Task: Add Chocolove Orange Peel In Dark Chocolate Bar to the cart.
Action: Mouse moved to (16, 58)
Screenshot: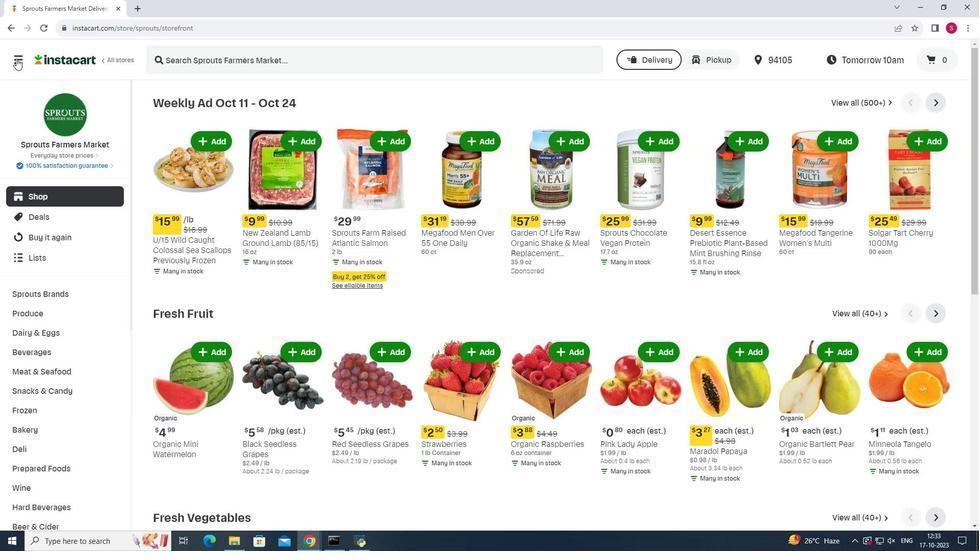 
Action: Mouse pressed left at (16, 58)
Screenshot: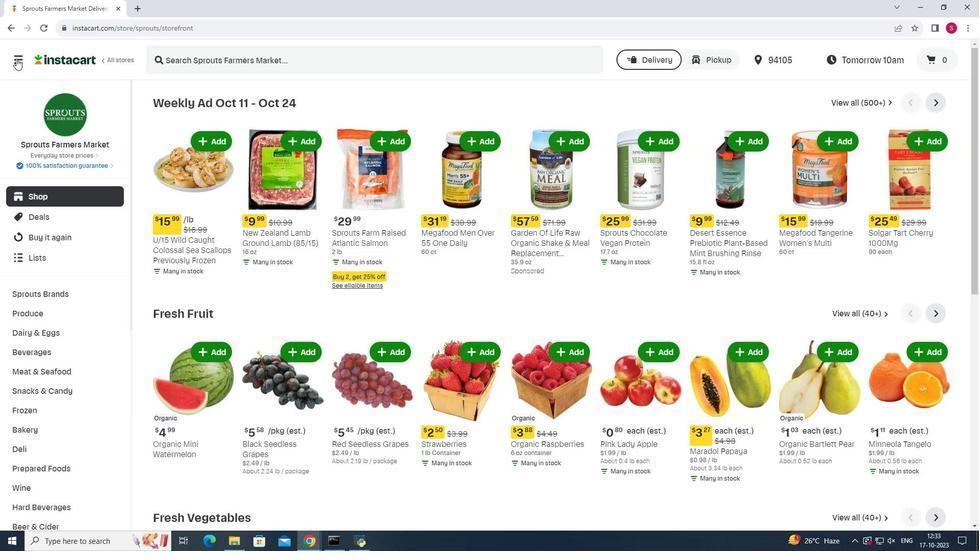 
Action: Mouse moved to (66, 267)
Screenshot: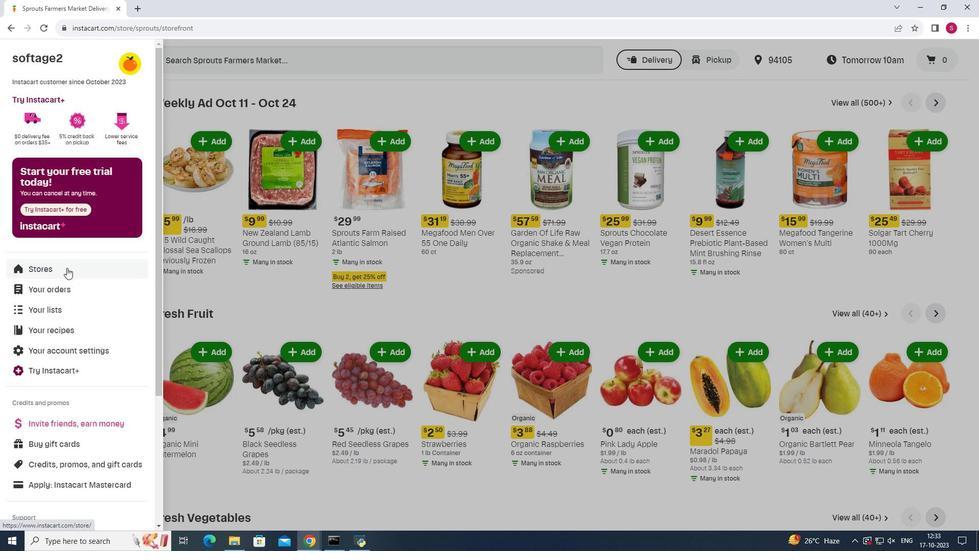 
Action: Mouse pressed left at (66, 267)
Screenshot: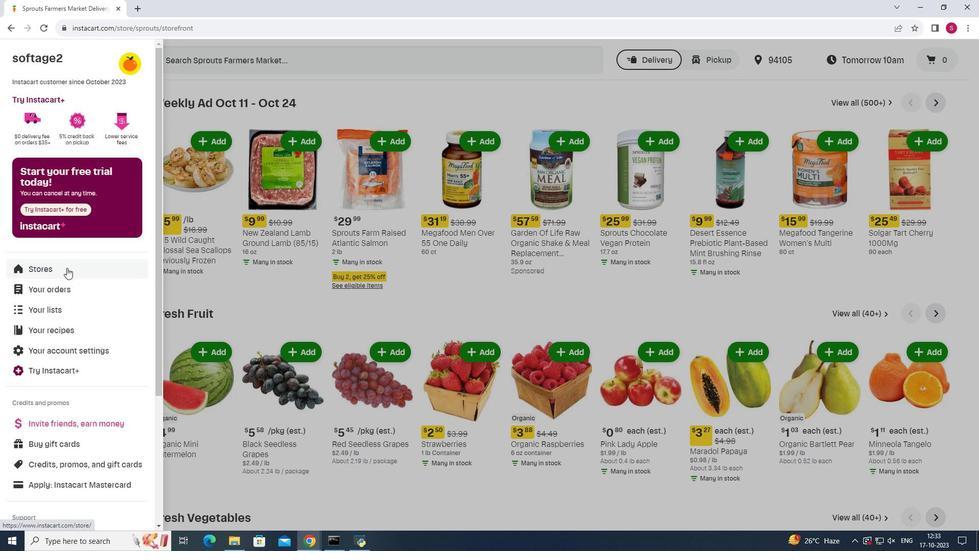 
Action: Mouse moved to (233, 87)
Screenshot: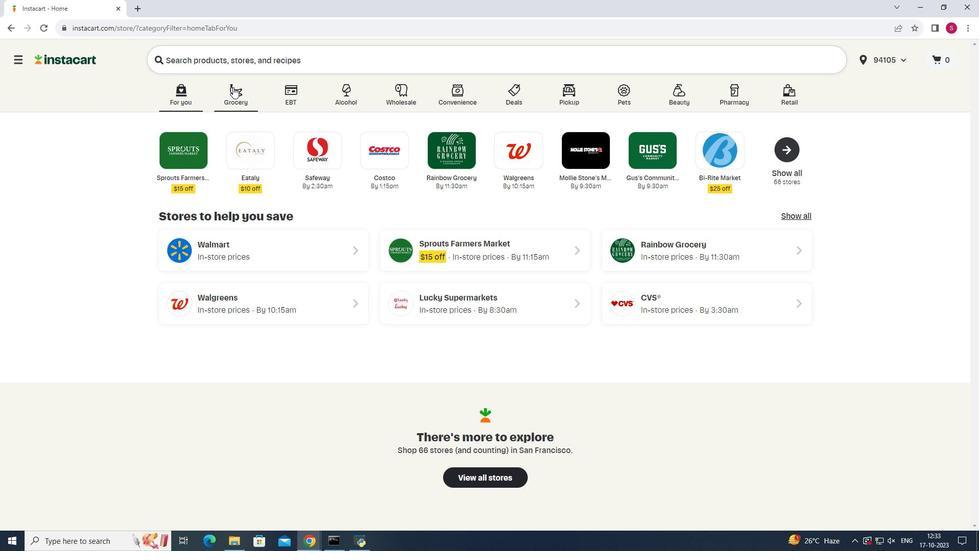 
Action: Mouse pressed left at (233, 87)
Screenshot: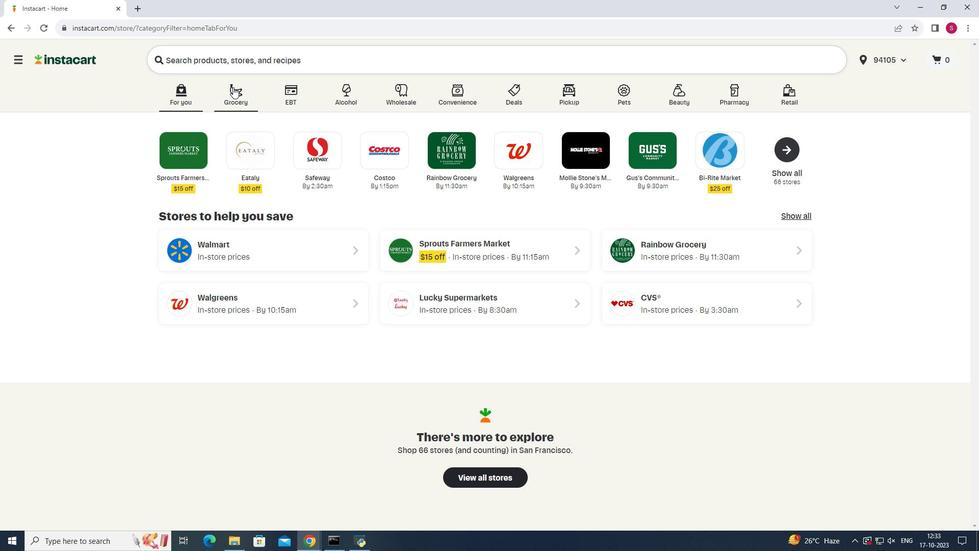 
Action: Mouse moved to (670, 139)
Screenshot: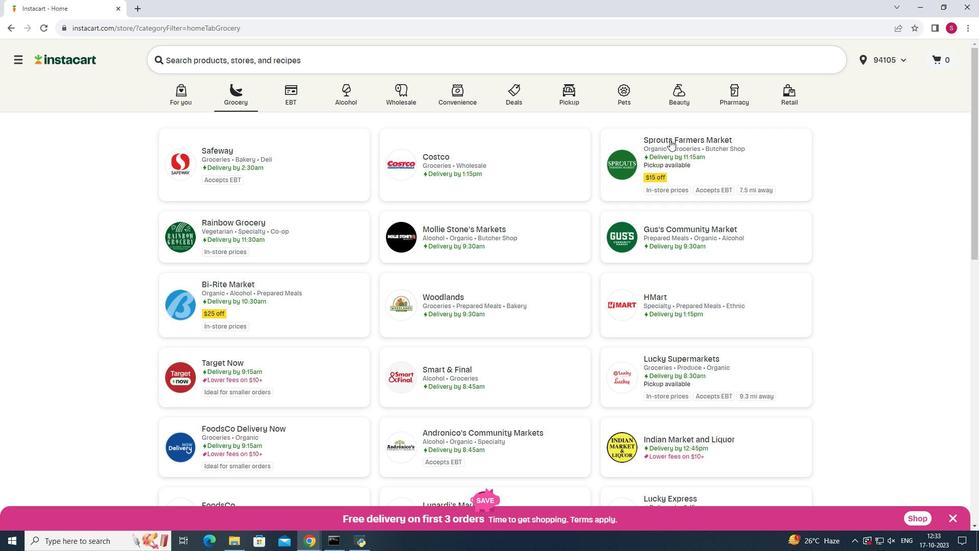 
Action: Mouse pressed left at (670, 139)
Screenshot: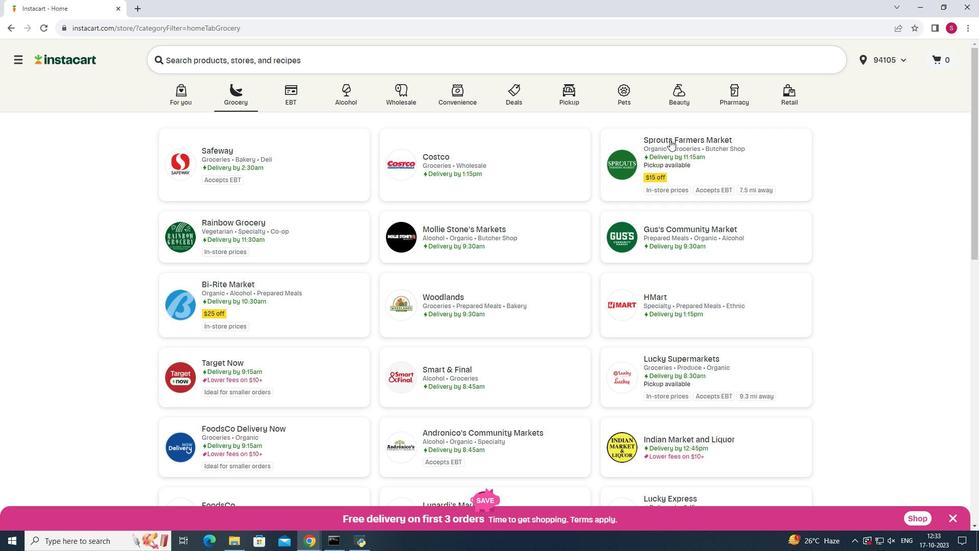
Action: Mouse moved to (46, 389)
Screenshot: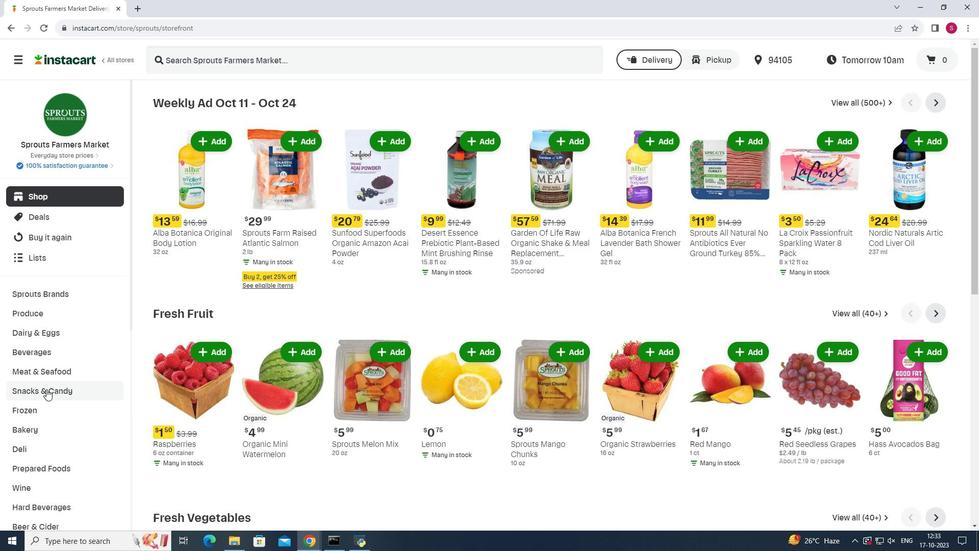 
Action: Mouse pressed left at (46, 389)
Screenshot: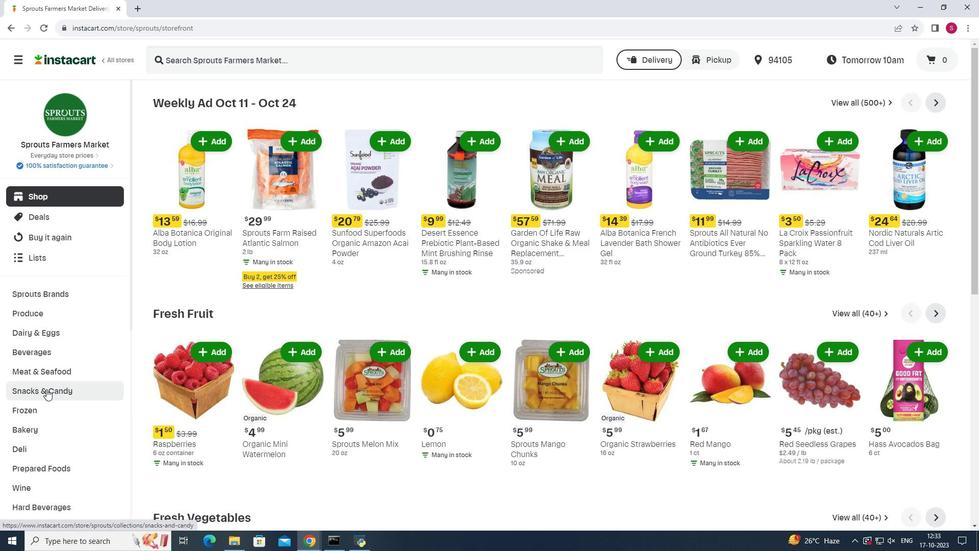 
Action: Mouse moved to (297, 124)
Screenshot: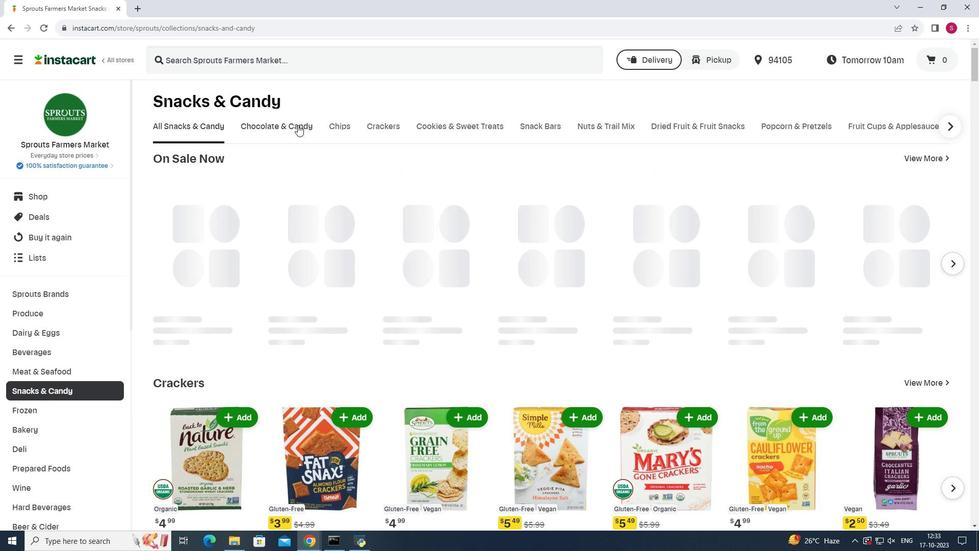 
Action: Mouse pressed left at (297, 124)
Screenshot: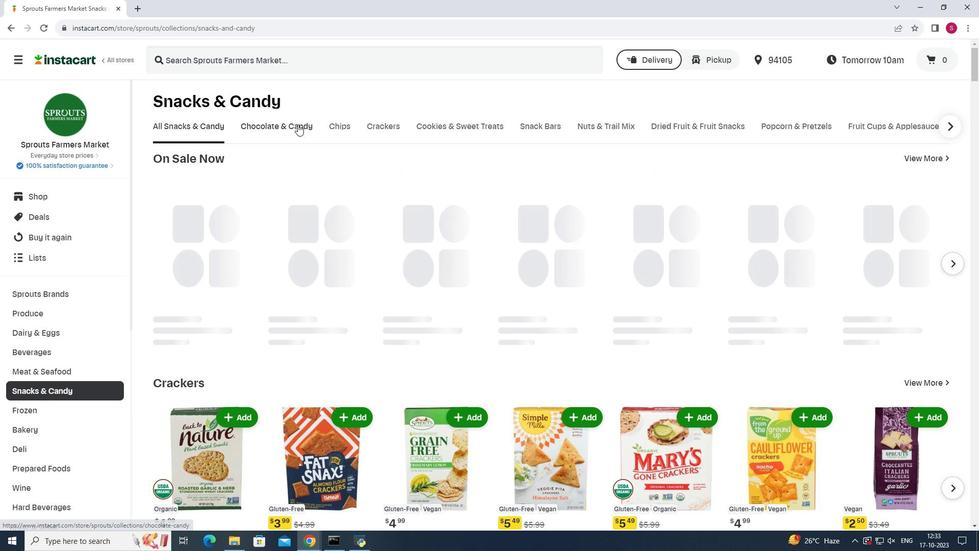 
Action: Mouse moved to (256, 168)
Screenshot: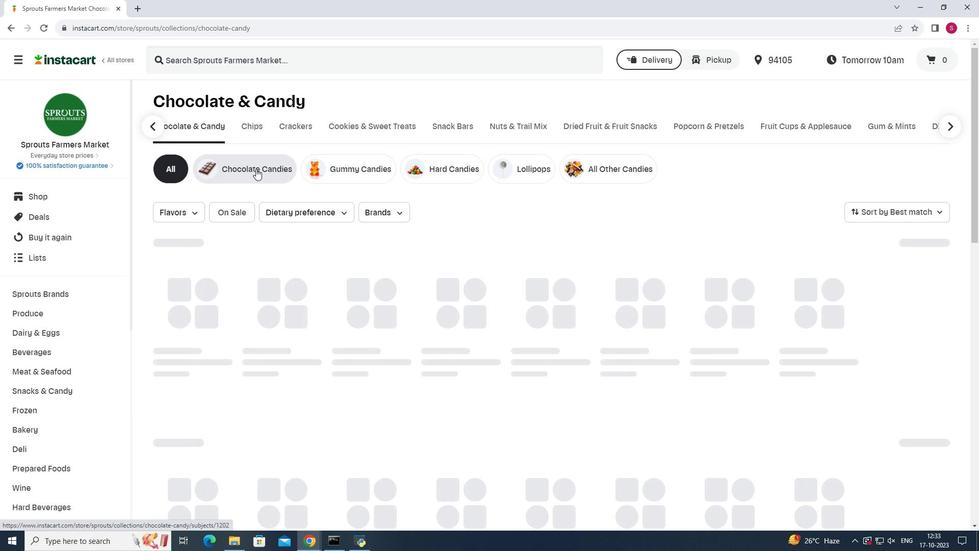 
Action: Mouse pressed left at (256, 168)
Screenshot: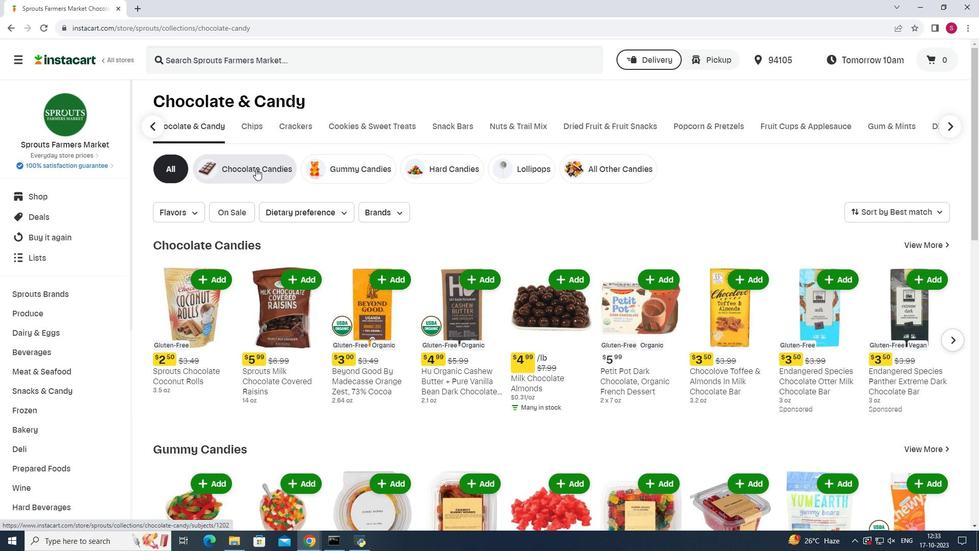
Action: Mouse moved to (293, 57)
Screenshot: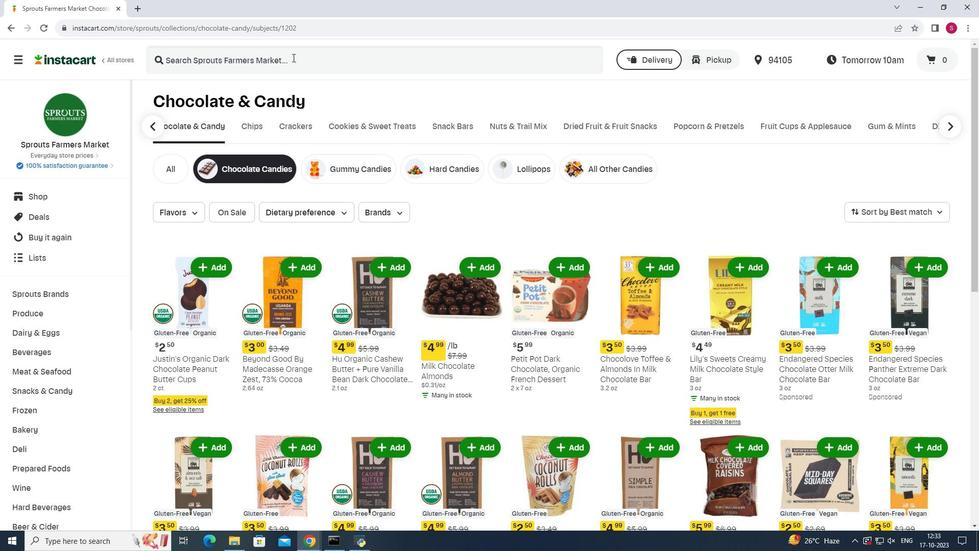 
Action: Mouse pressed left at (293, 57)
Screenshot: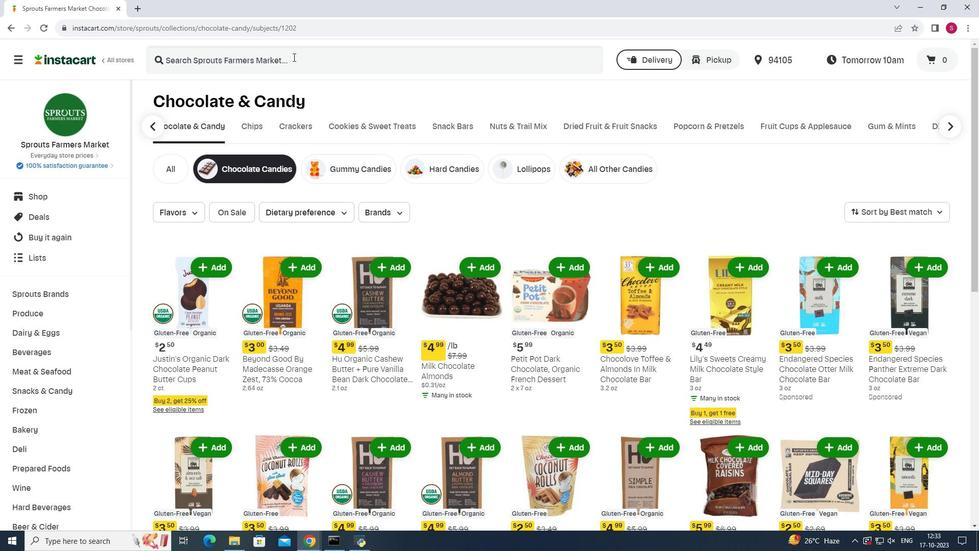 
Action: Key pressed <Key.shift>Chocolove<Key.space><Key.shift>Orange<Key.space><Key.shift>Peel<Key.space><Key.shift>In<Key.space><Key.shift>Dark<Key.space><Key.shift>Chocolate<Key.space><Key.shift>Bar<Key.enter>
Screenshot: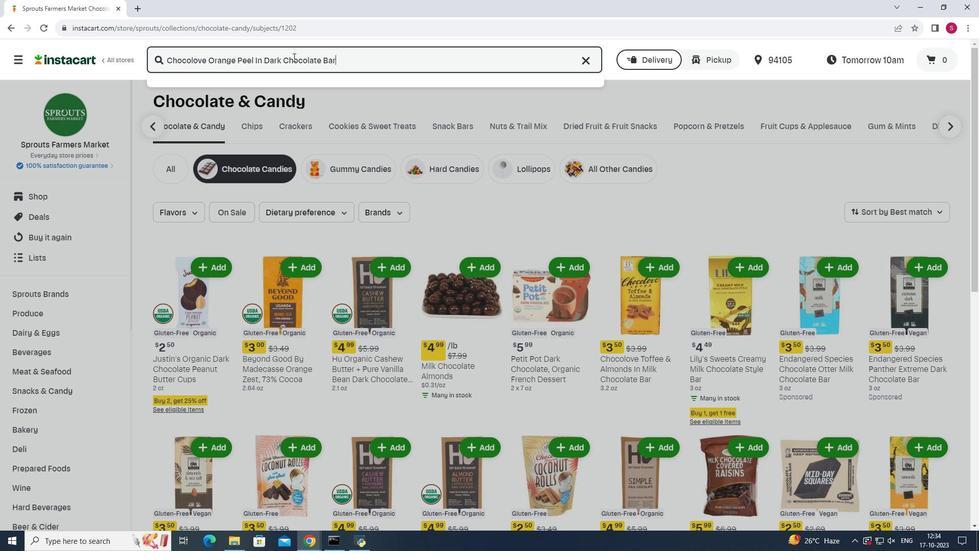
Action: Mouse moved to (588, 166)
Screenshot: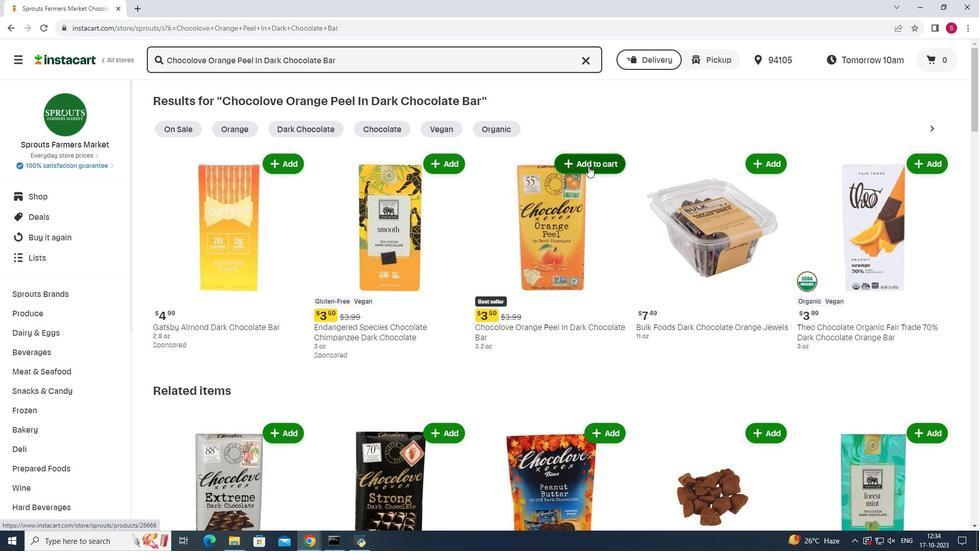 
Action: Mouse pressed left at (588, 166)
Screenshot: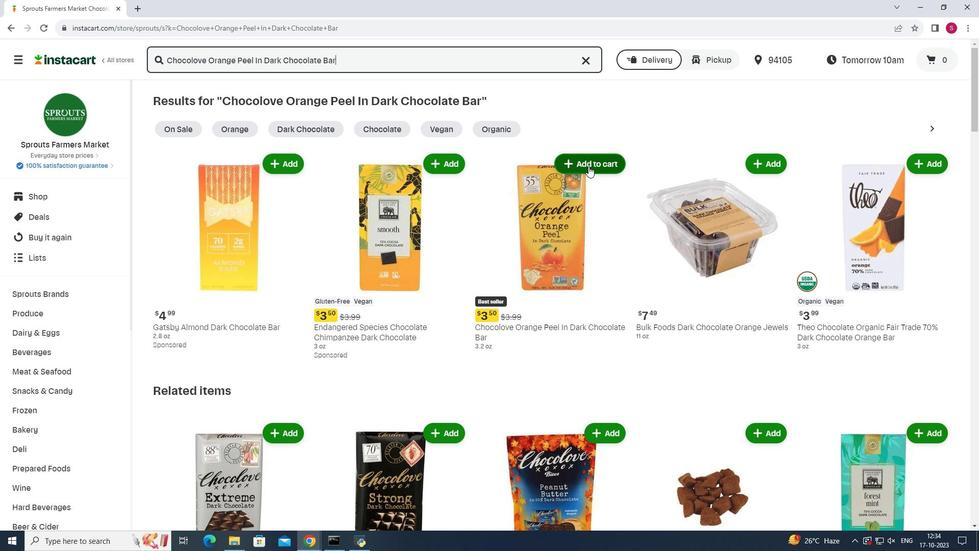
Action: Mouse moved to (645, 159)
Screenshot: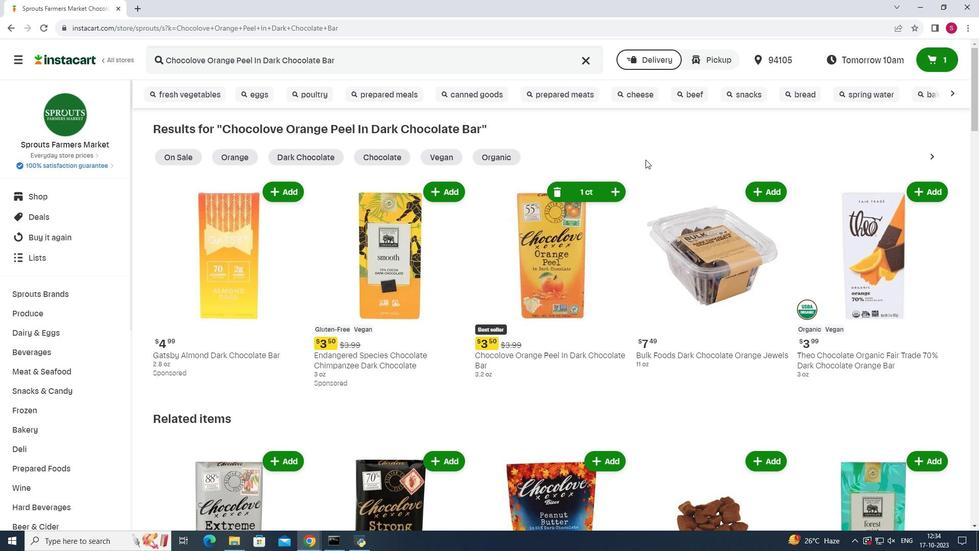 
